 Task: Use the formula "TRIM" in spreadsheet "Project portfolio".
Action: Key pressed '='
Screenshot: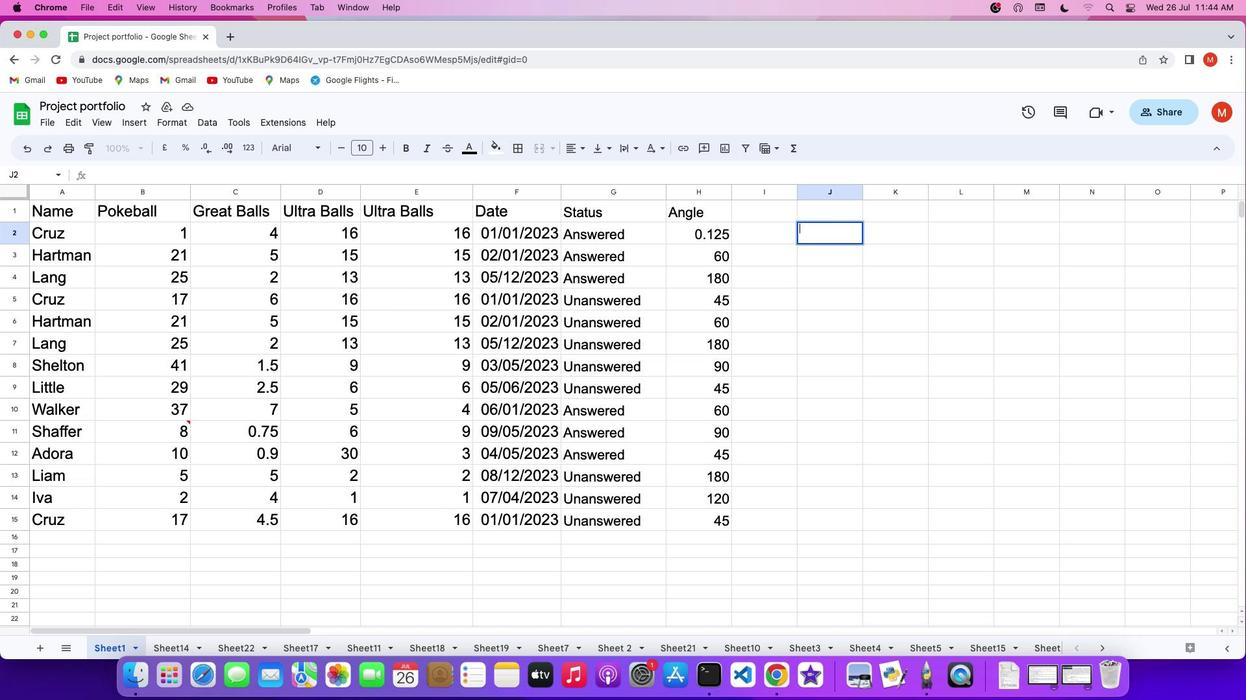 
Action: Mouse moved to (800, 152)
Screenshot: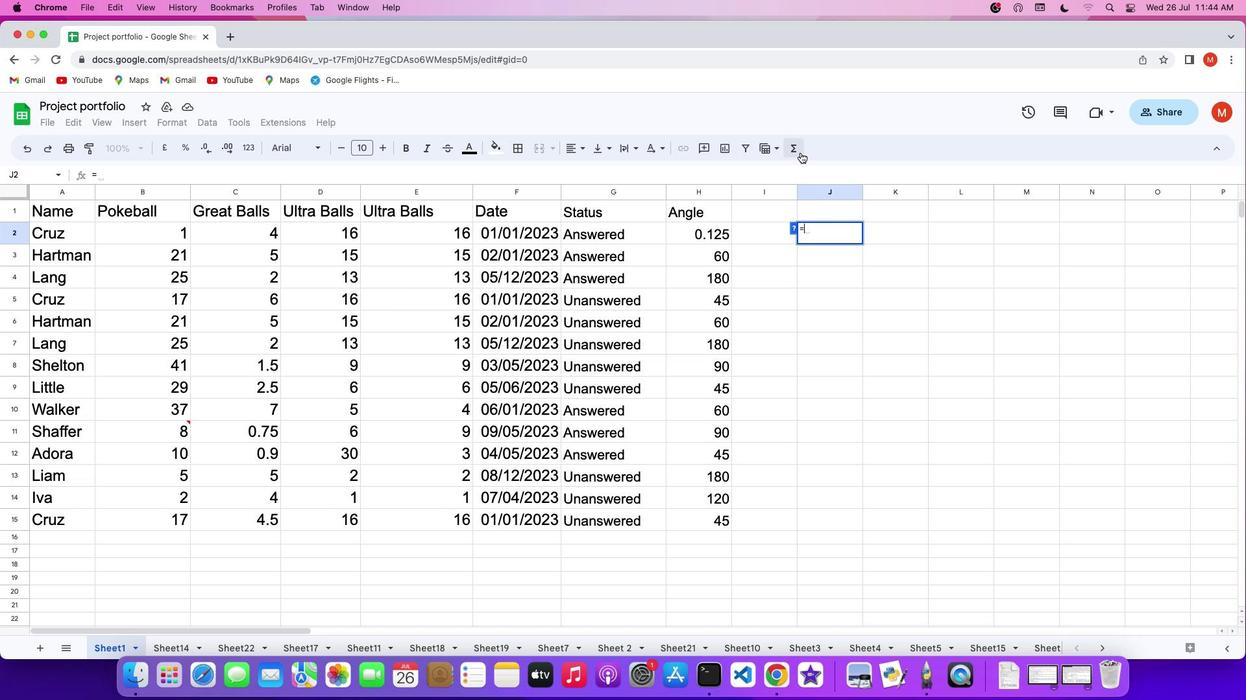 
Action: Mouse pressed left at (800, 152)
Screenshot: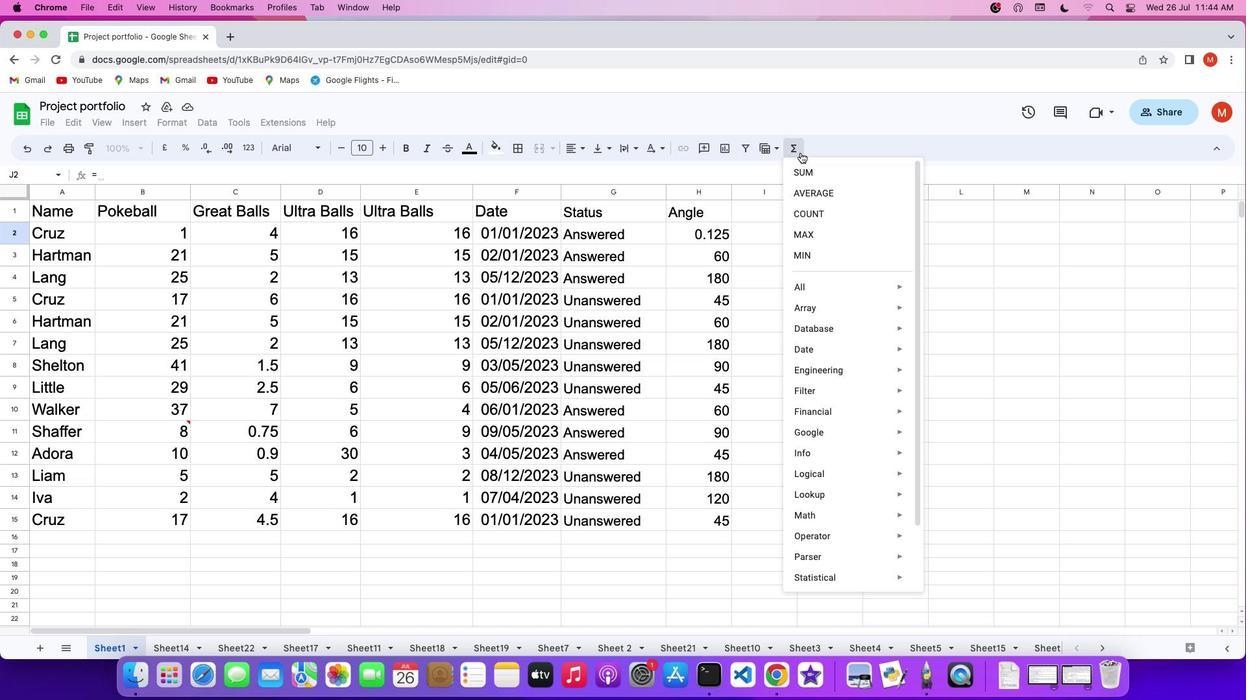 
Action: Mouse moved to (962, 590)
Screenshot: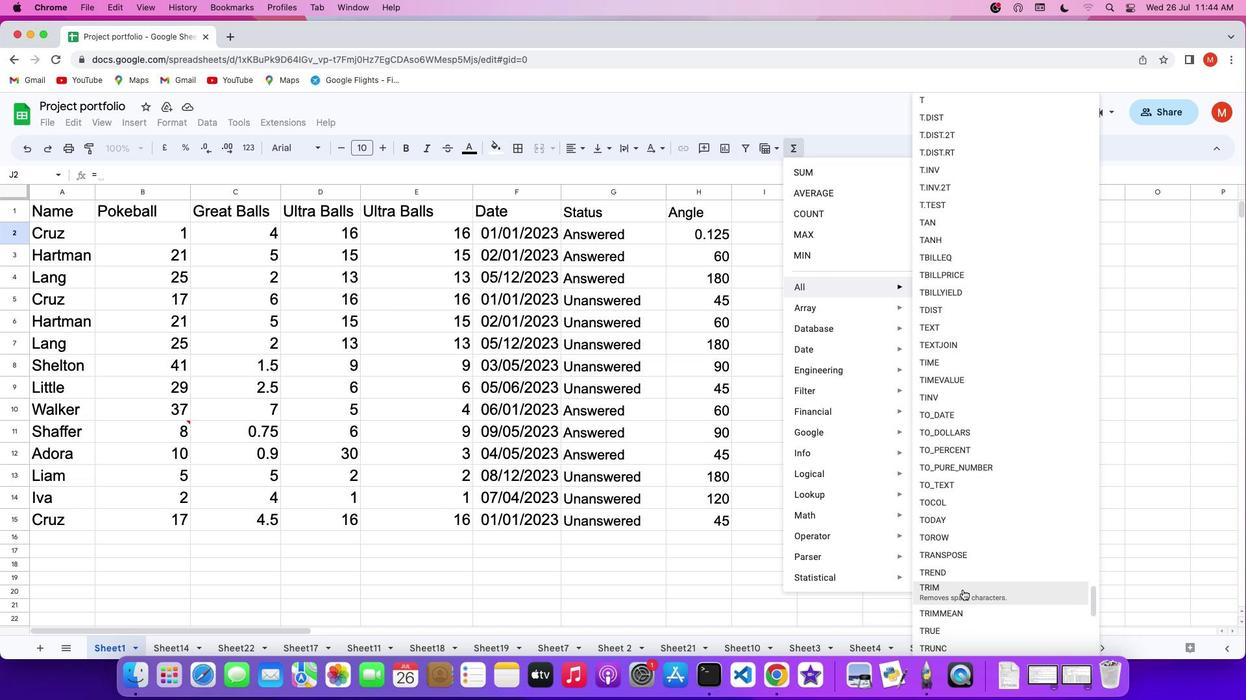 
Action: Mouse pressed left at (962, 590)
Screenshot: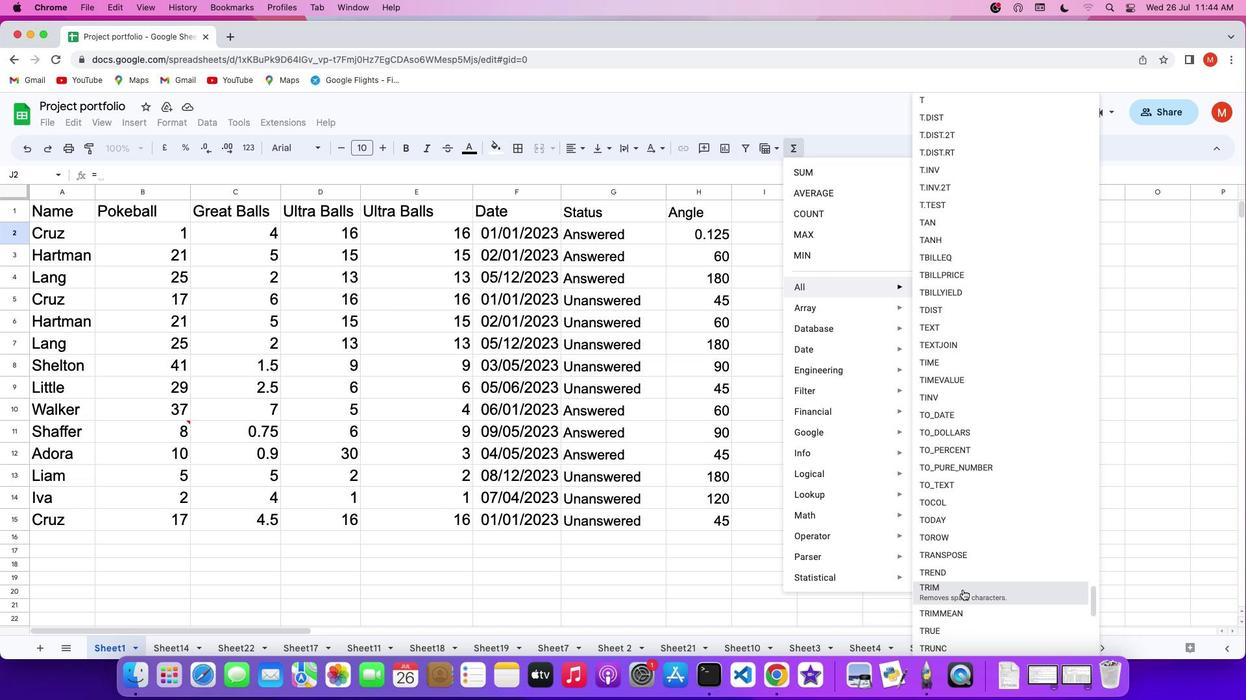 
Action: Mouse moved to (927, 490)
Screenshot: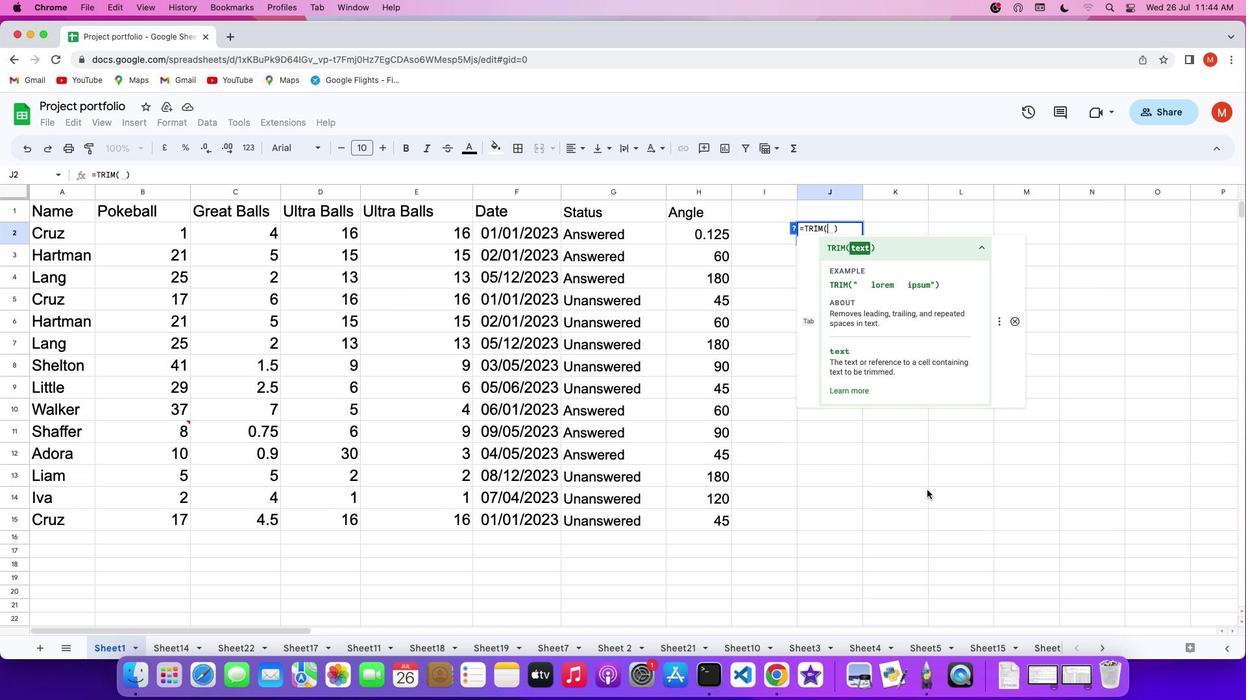 
Action: Key pressed Key.shift_r'"'Key.space'l''o''r''e''n'Key.space'i''p''s''u''m'Key.shift_r'"'Key.enter
Screenshot: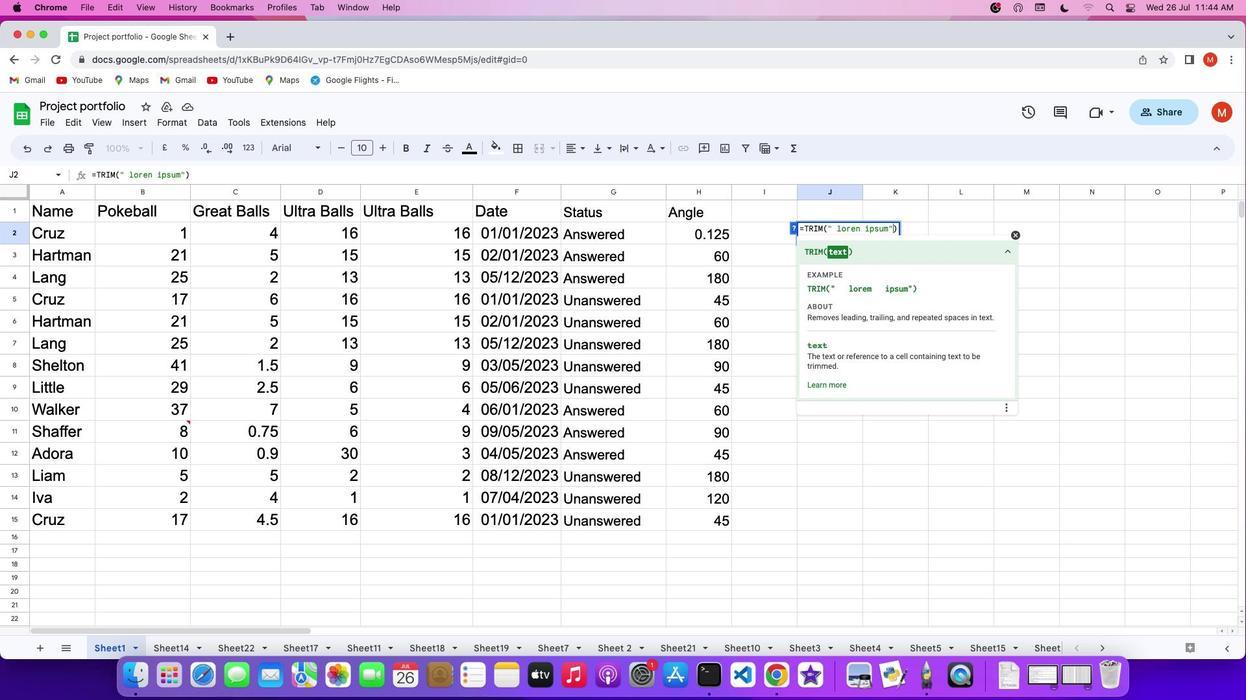 
